 Task: Add the task  Develop a new online tool for online surveys and polls to the section DevOps Dynamo in the project ArchTech and add a Due Date to the respective task as 2024/02/23
Action: Mouse moved to (764, 464)
Screenshot: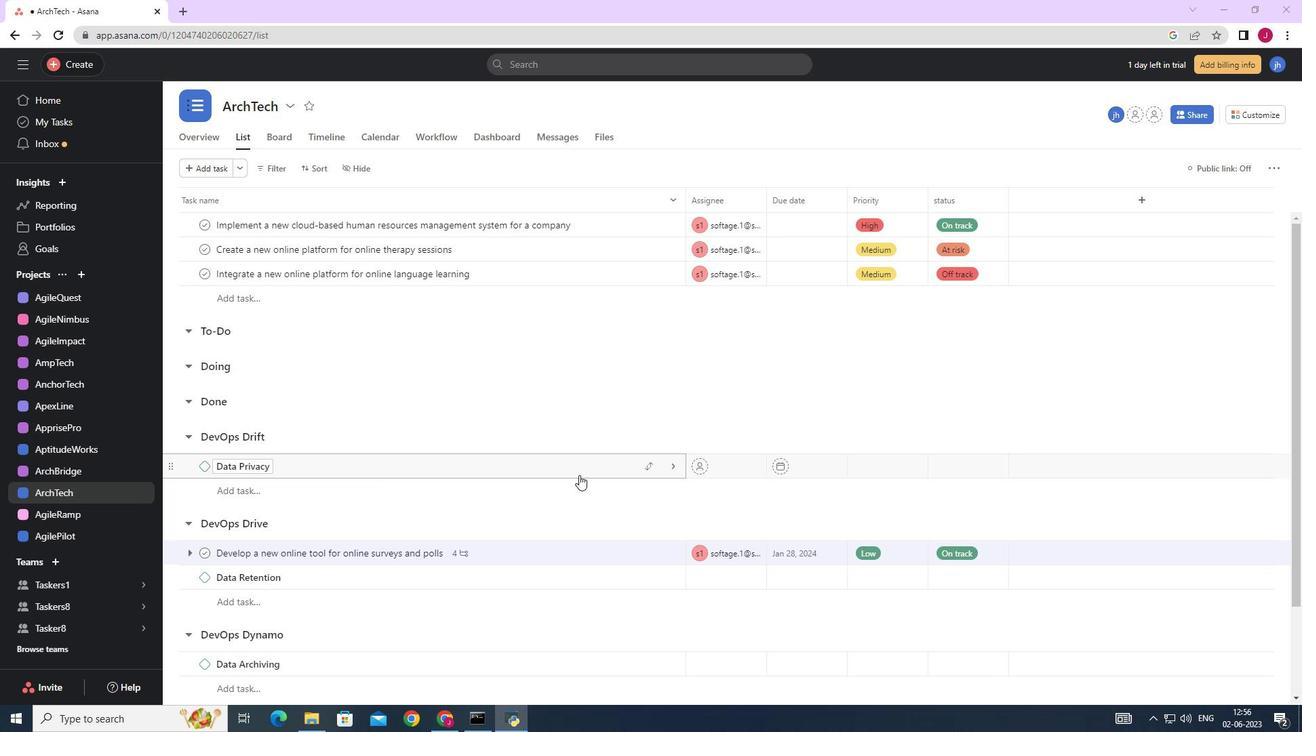 
Action: Mouse scrolled (764, 464) with delta (0, 0)
Screenshot: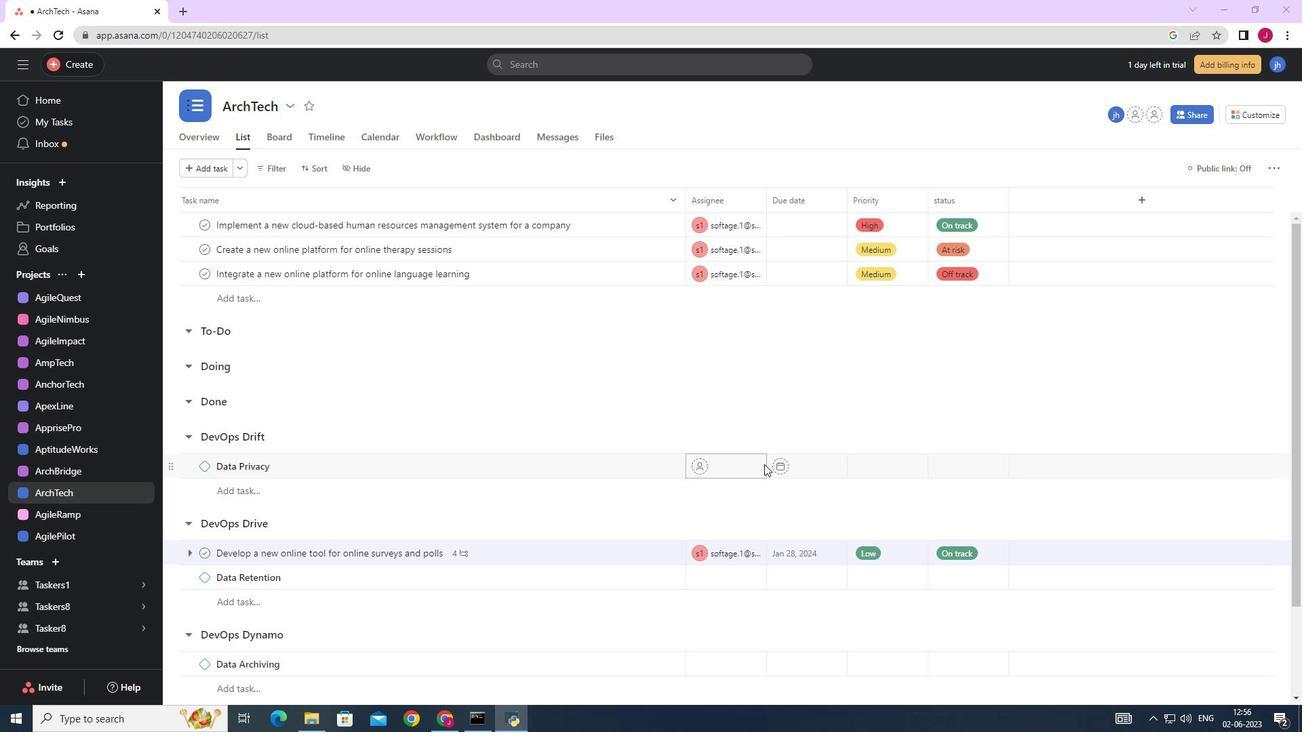 
Action: Mouse moved to (765, 464)
Screenshot: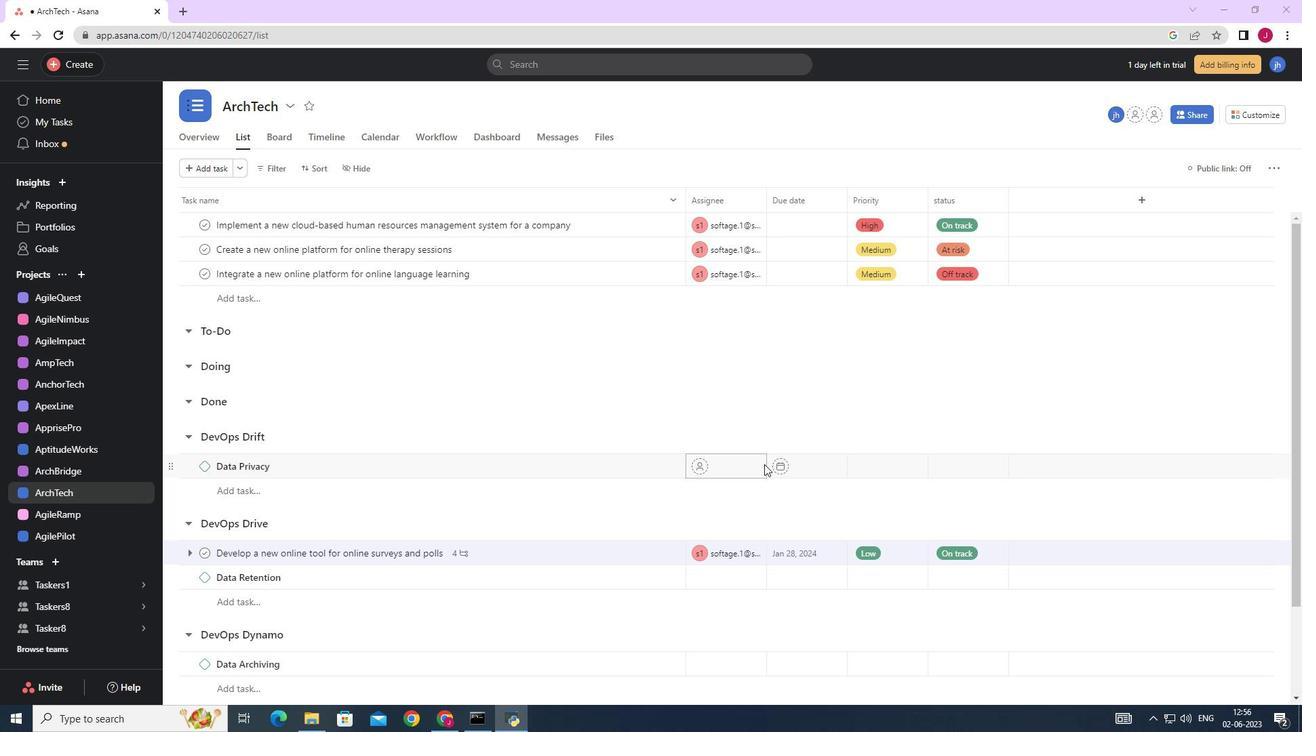 
Action: Mouse scrolled (765, 464) with delta (0, 0)
Screenshot: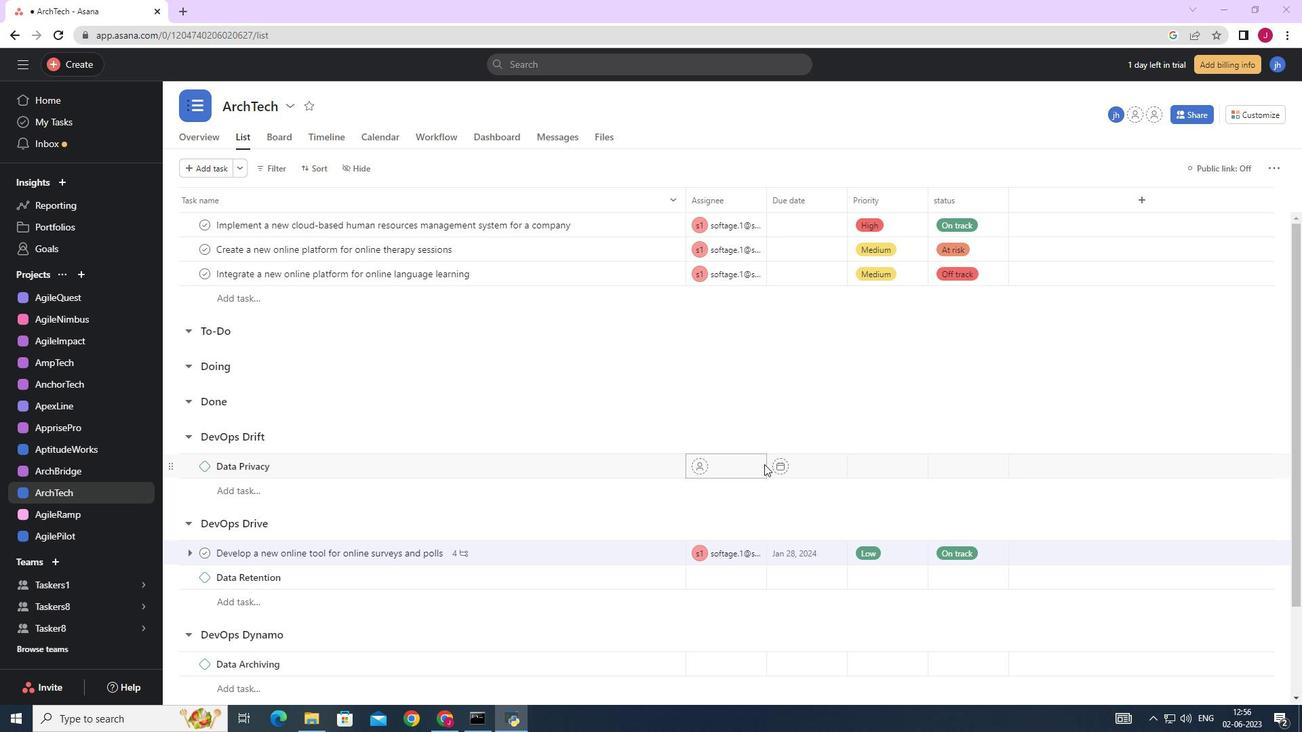 
Action: Mouse scrolled (765, 464) with delta (0, 0)
Screenshot: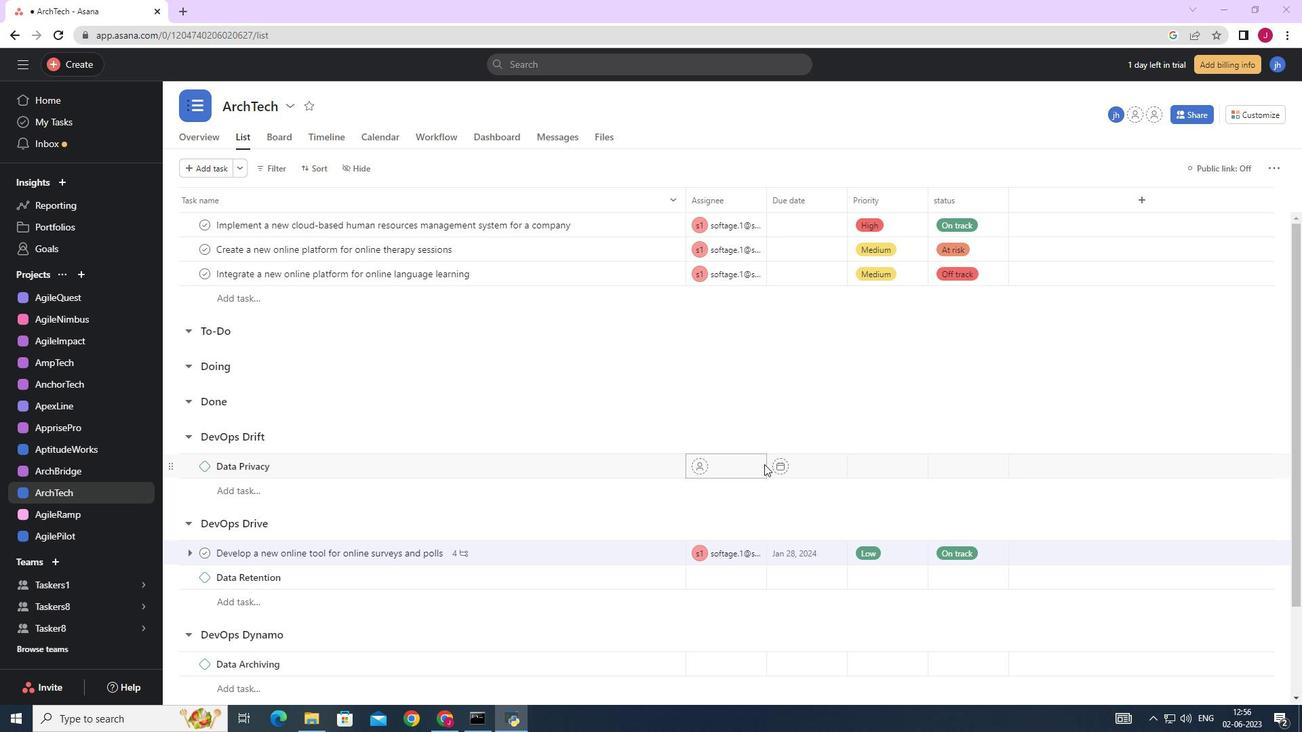 
Action: Mouse scrolled (765, 464) with delta (0, 0)
Screenshot: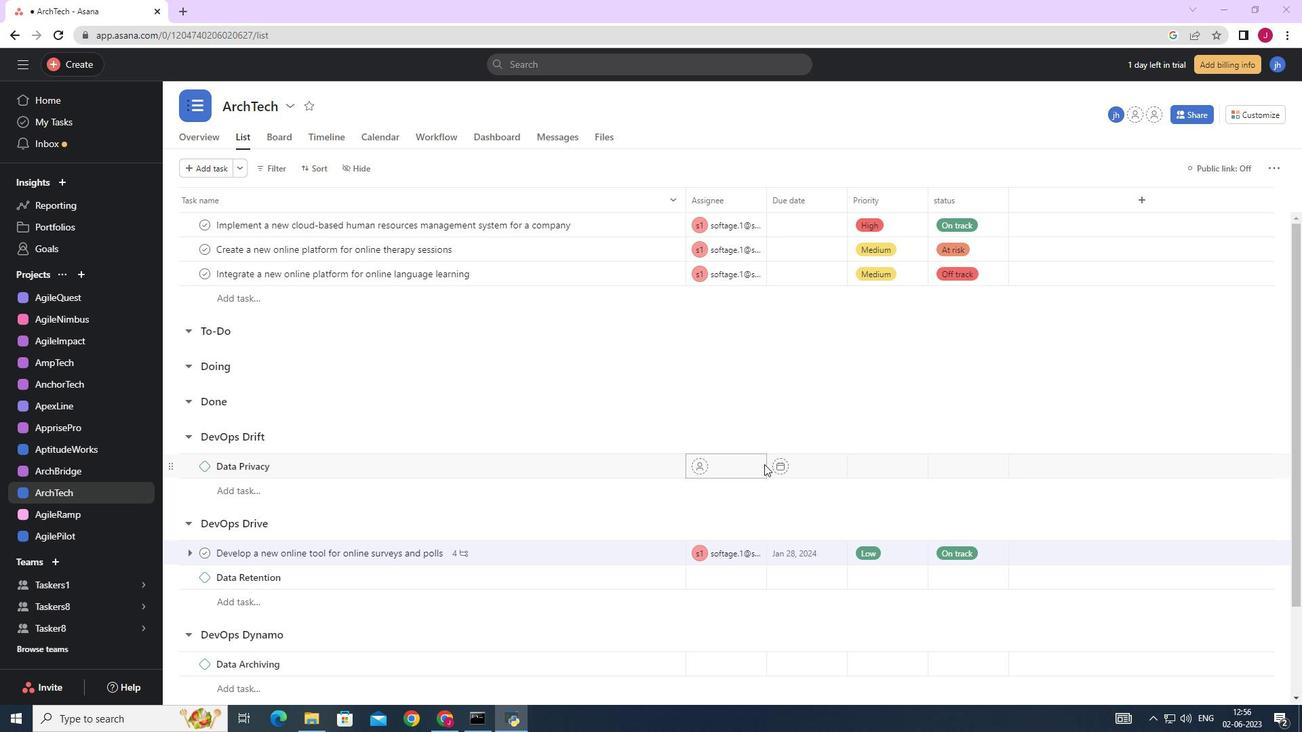 
Action: Mouse scrolled (765, 464) with delta (0, 0)
Screenshot: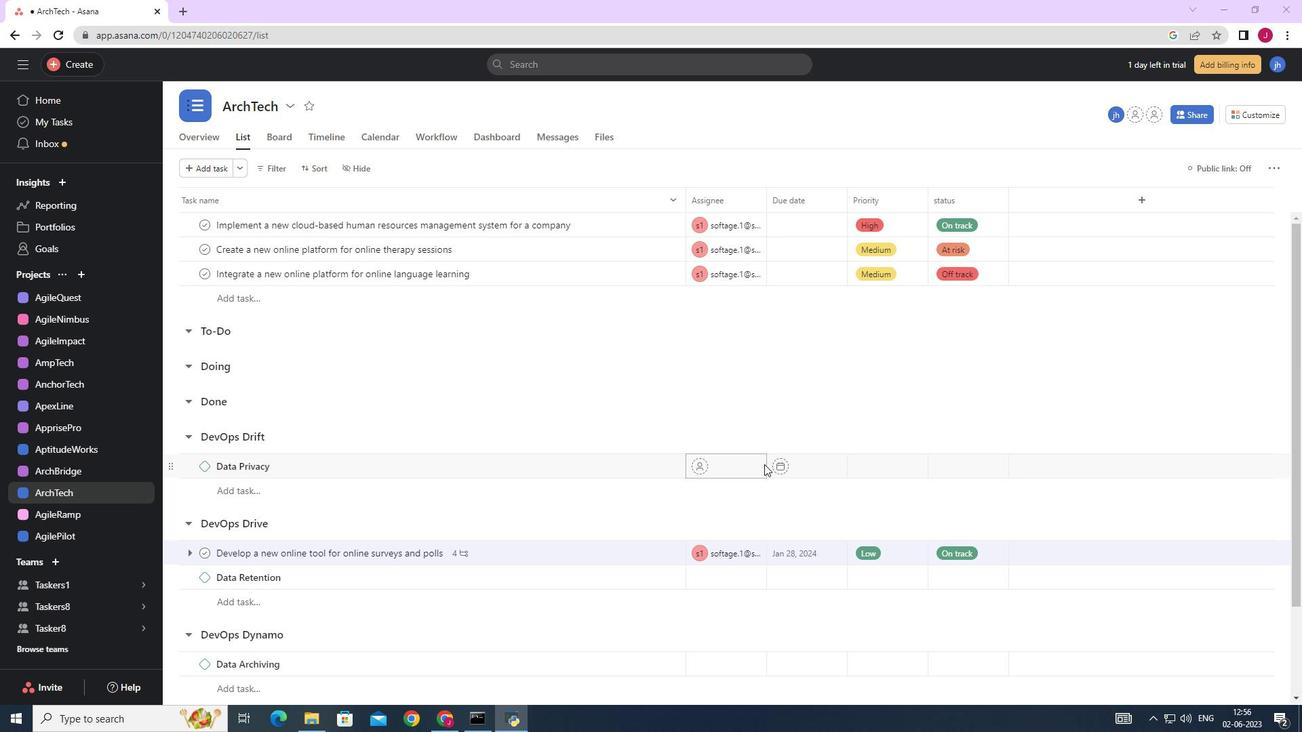 
Action: Mouse moved to (652, 440)
Screenshot: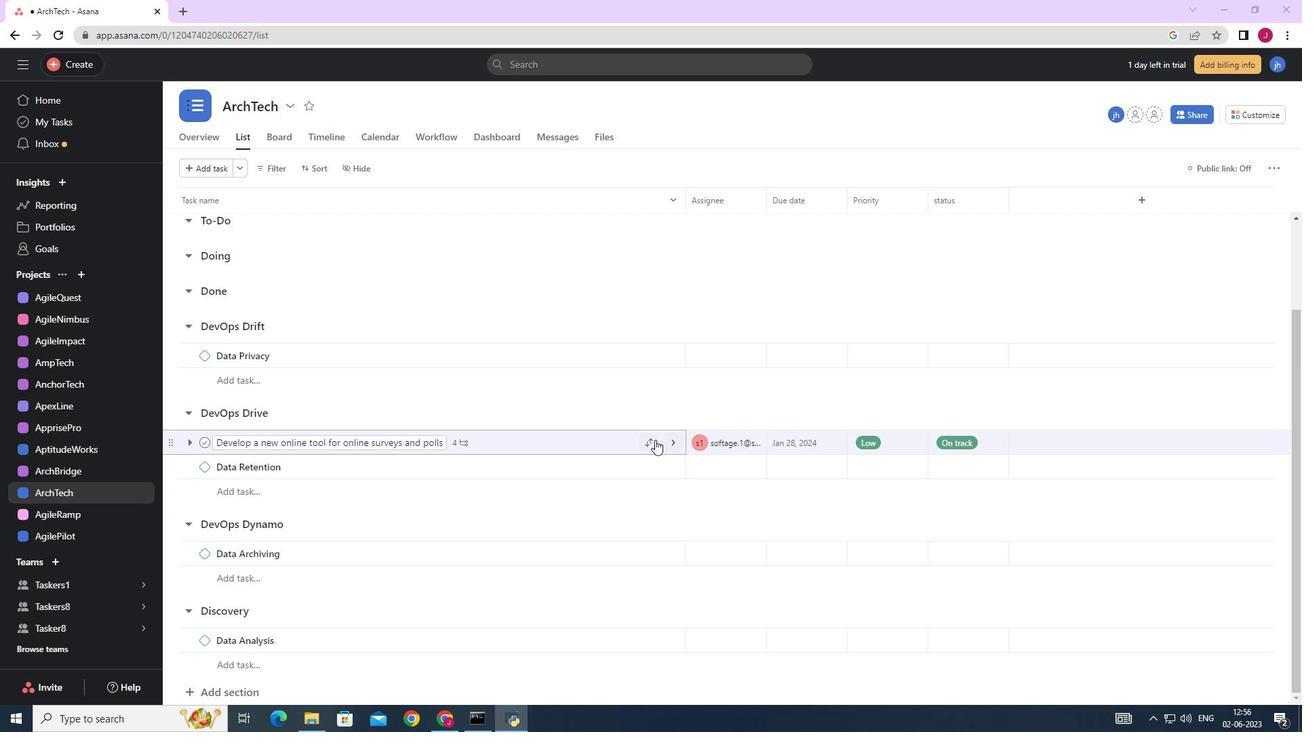 
Action: Mouse pressed left at (652, 440)
Screenshot: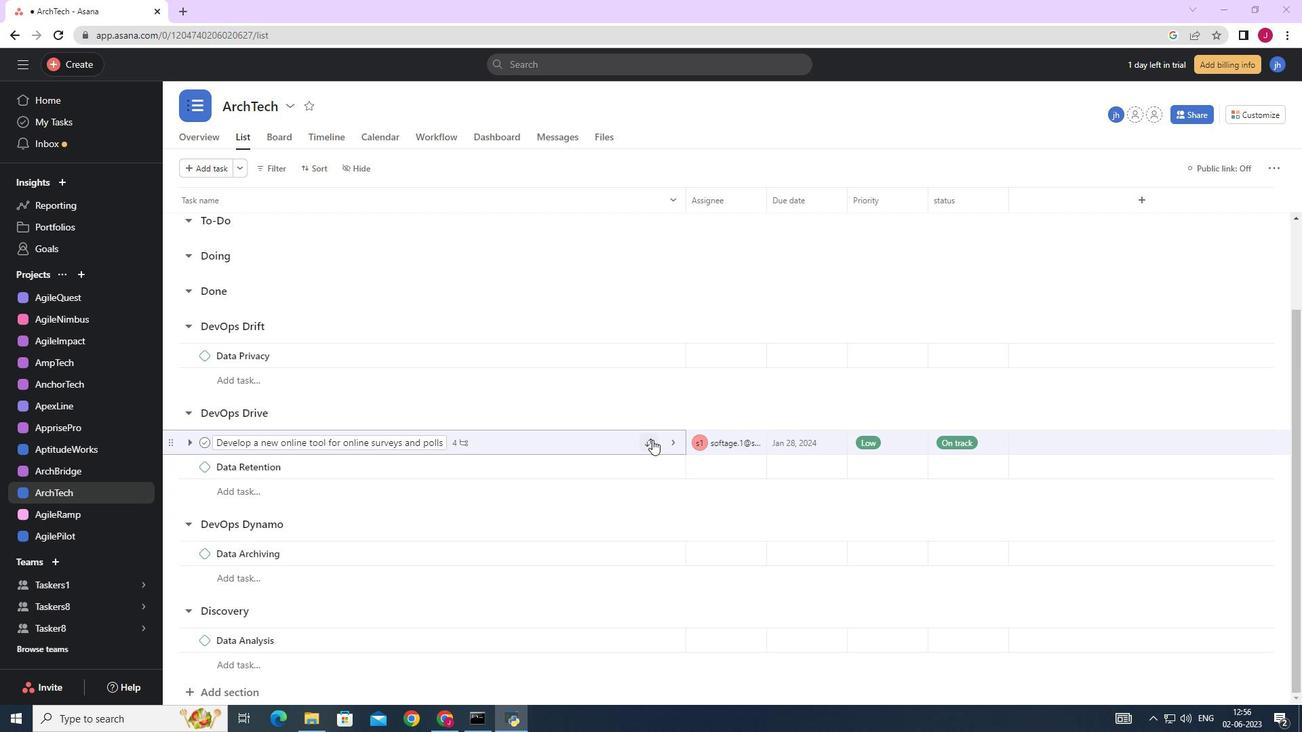 
Action: Mouse moved to (588, 642)
Screenshot: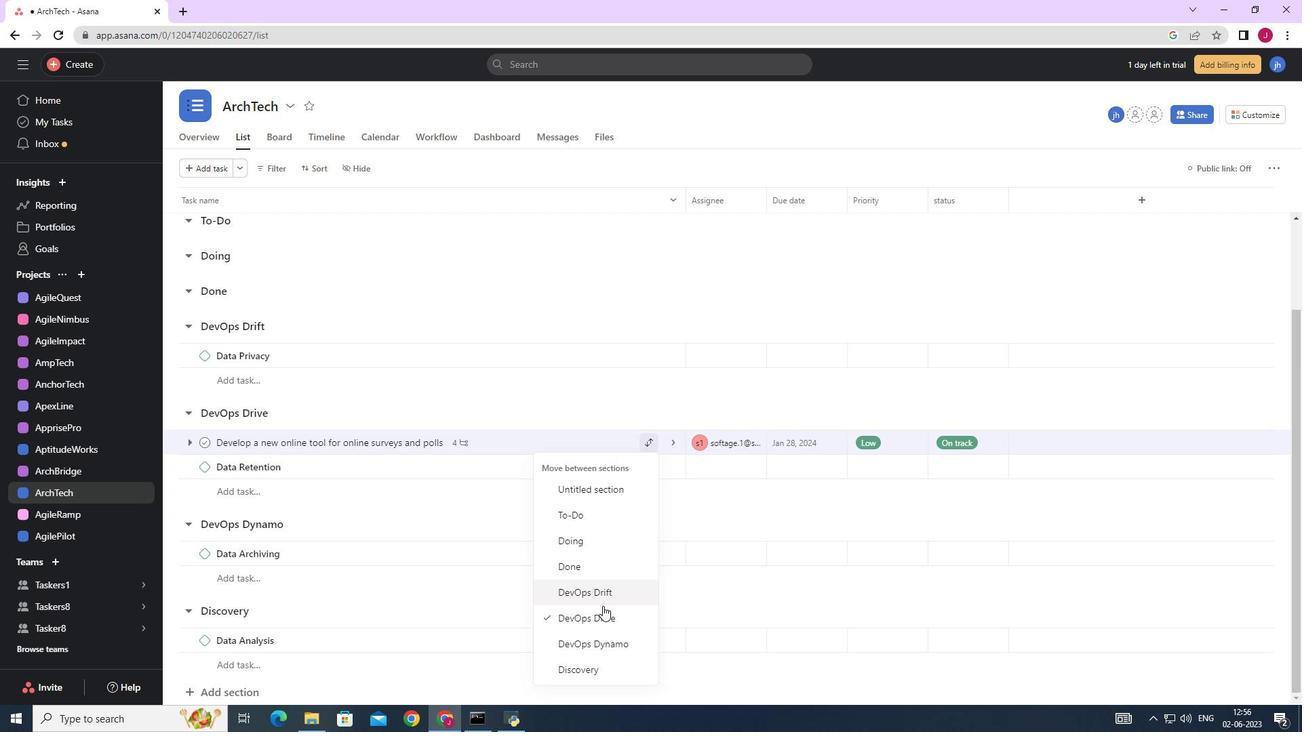 
Action: Mouse pressed left at (588, 642)
Screenshot: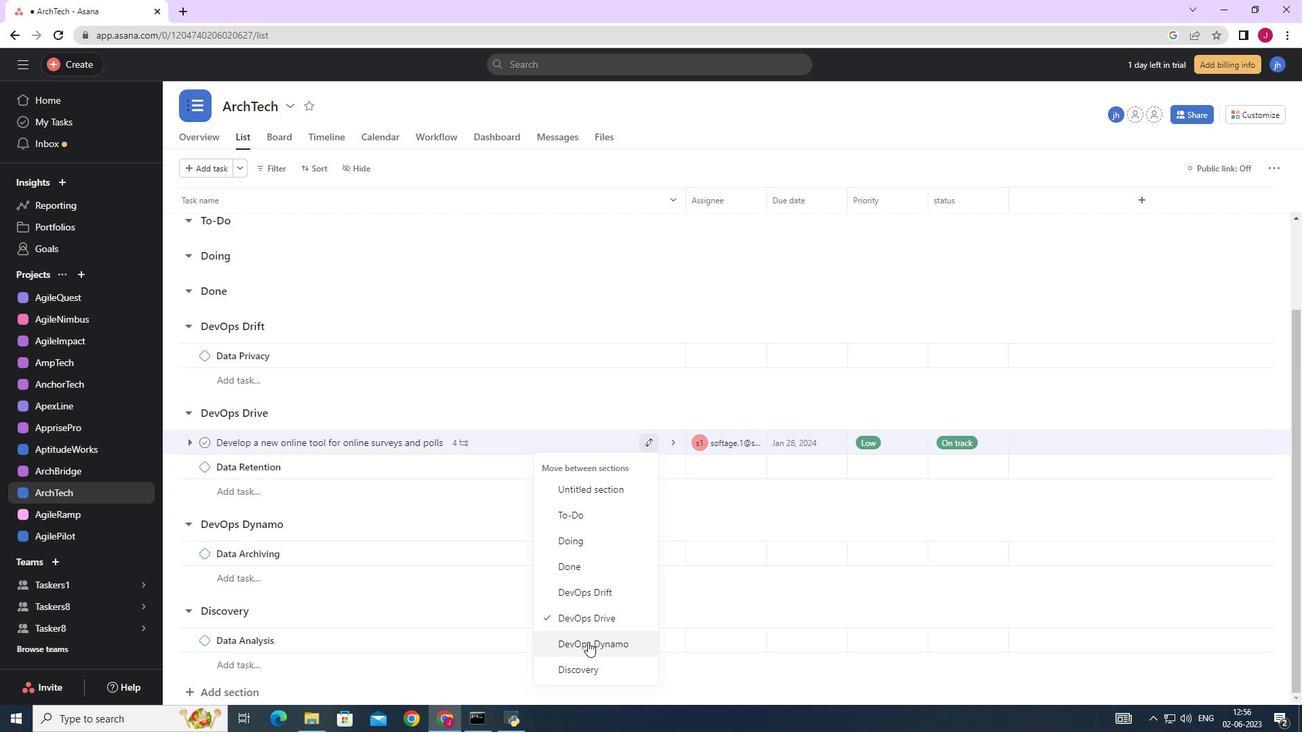
Action: Mouse moved to (841, 524)
Screenshot: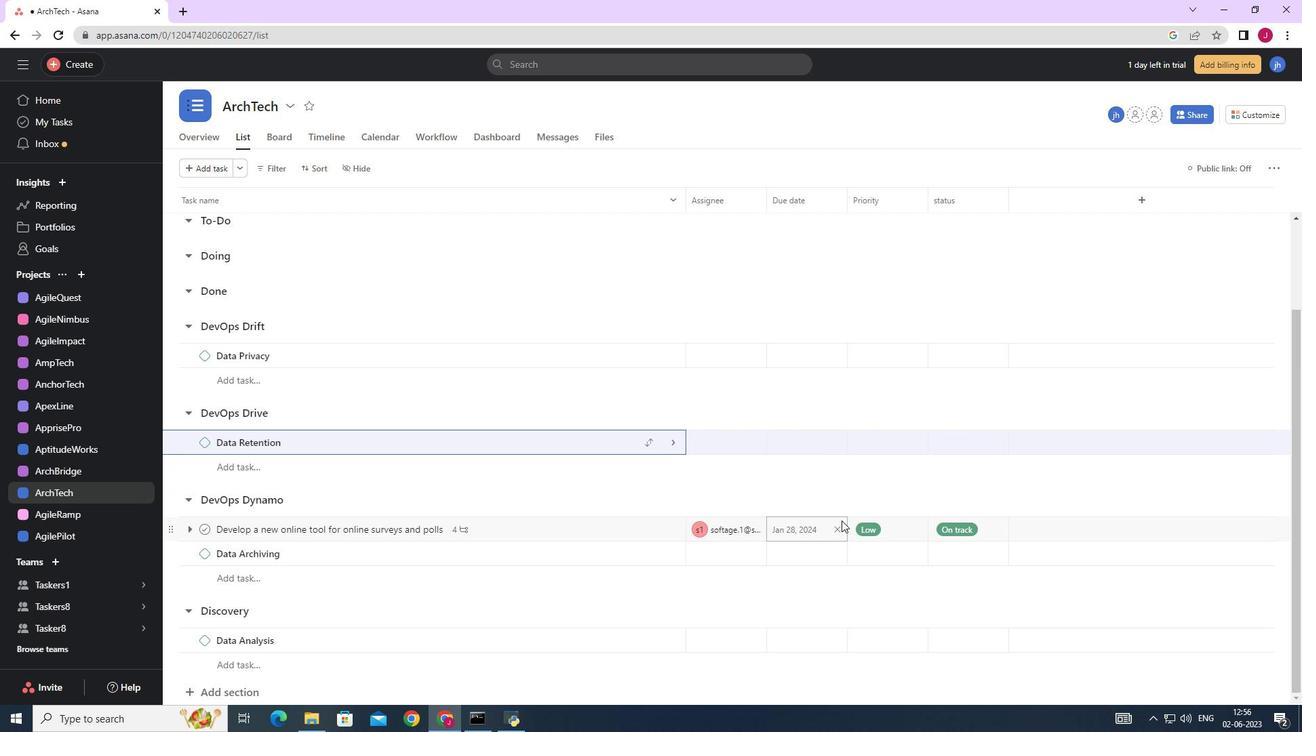 
Action: Mouse pressed left at (841, 524)
Screenshot: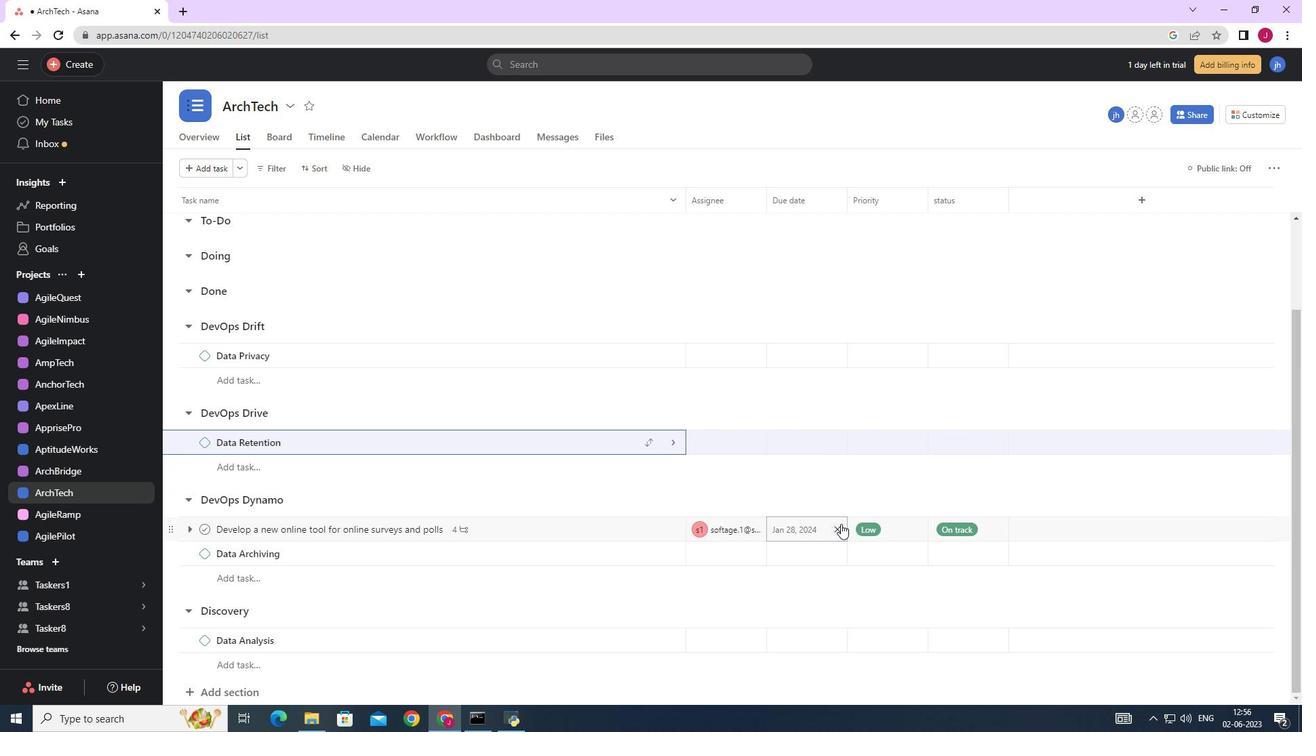 
Action: Mouse moved to (796, 532)
Screenshot: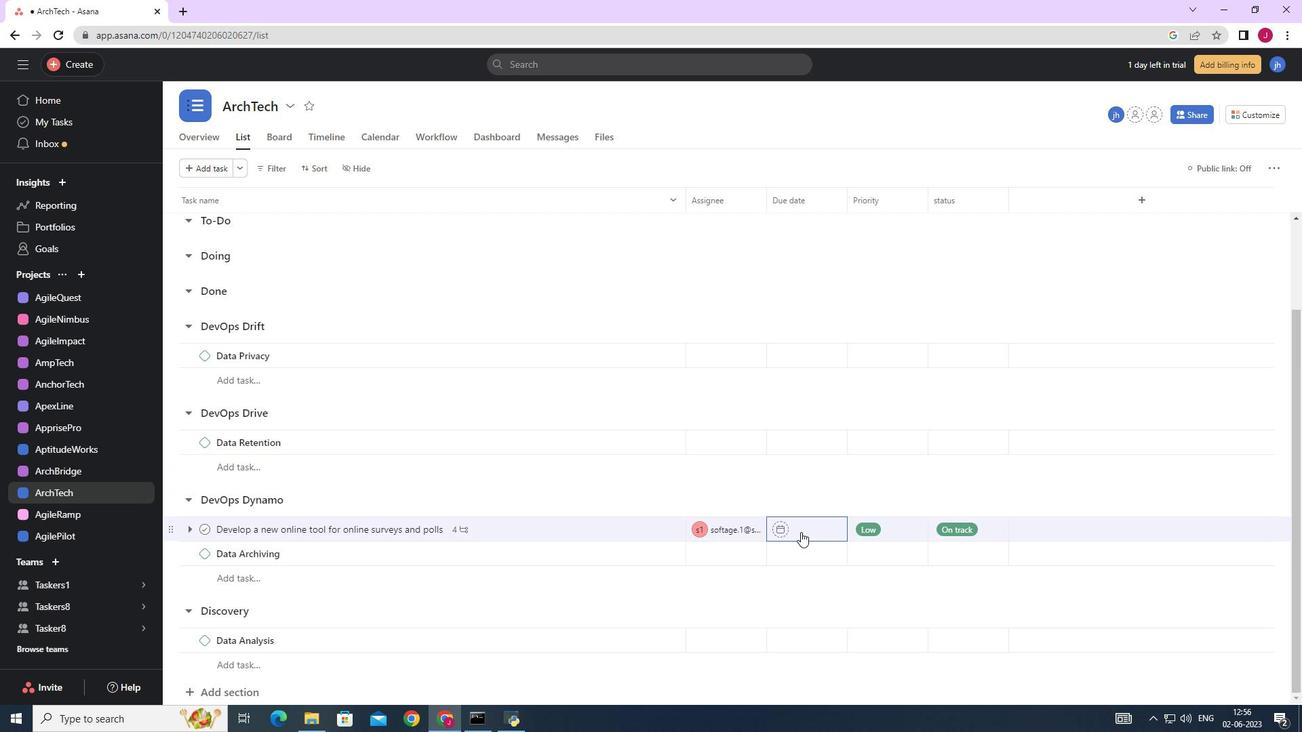 
Action: Mouse pressed left at (796, 532)
Screenshot: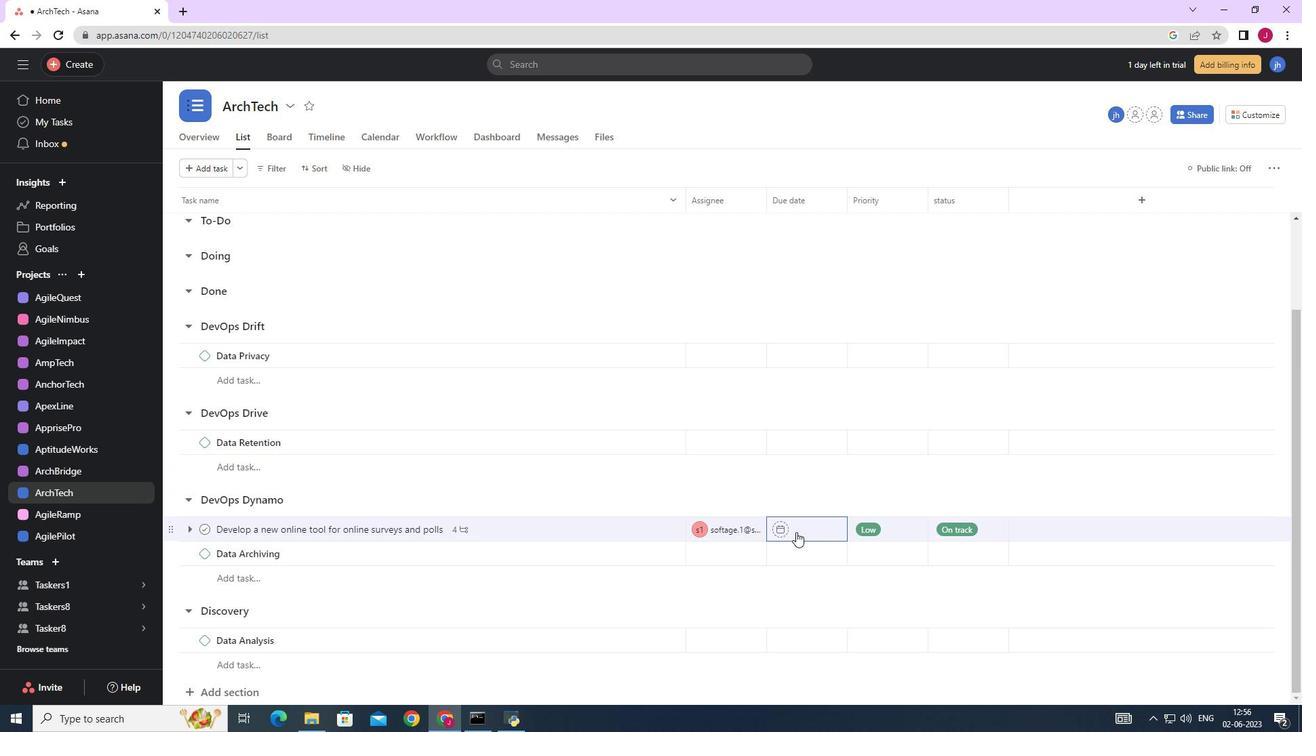 
Action: Mouse moved to (942, 313)
Screenshot: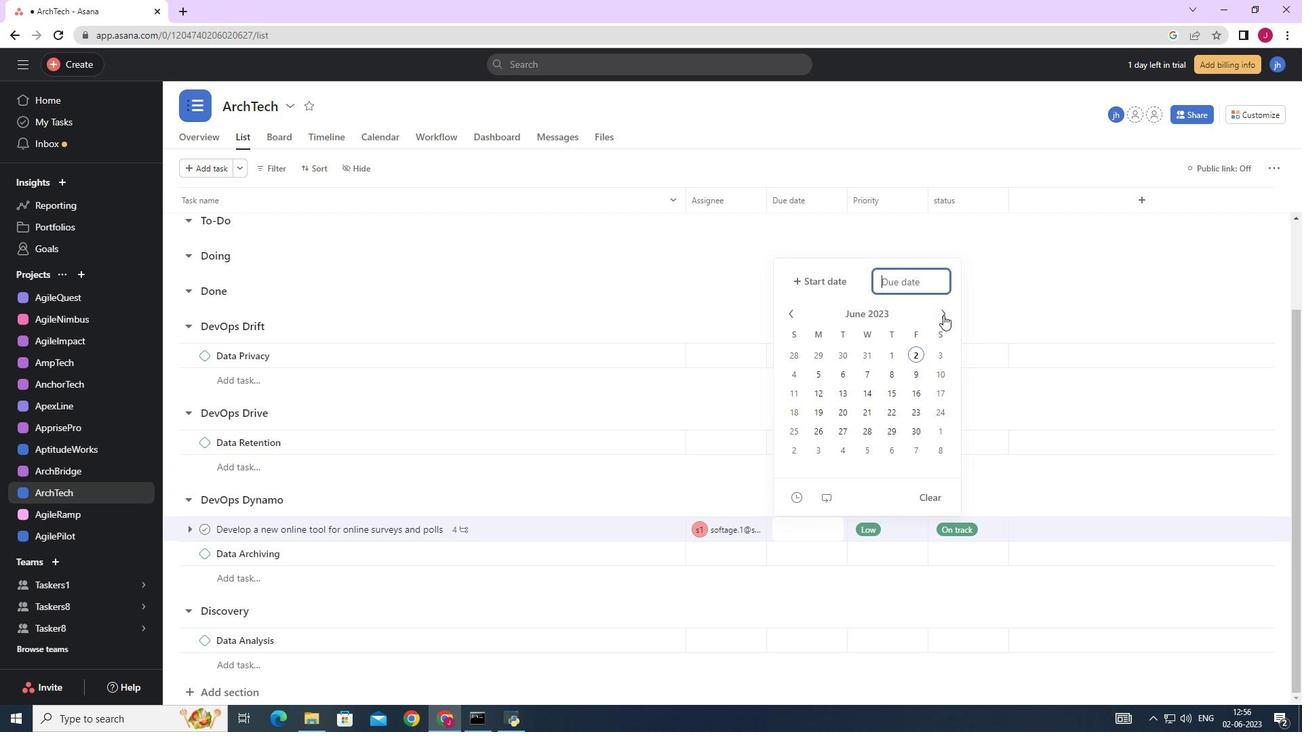 
Action: Mouse pressed left at (942, 313)
Screenshot: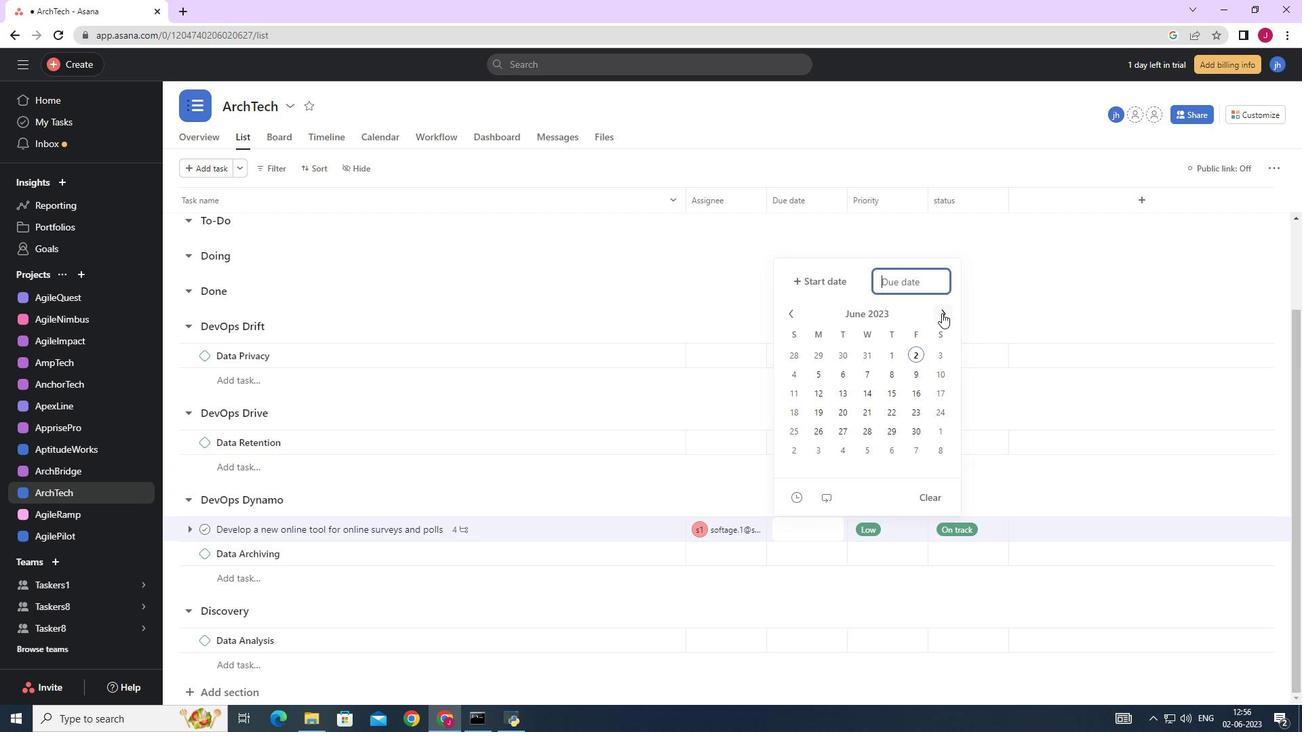 
Action: Mouse pressed left at (942, 313)
Screenshot: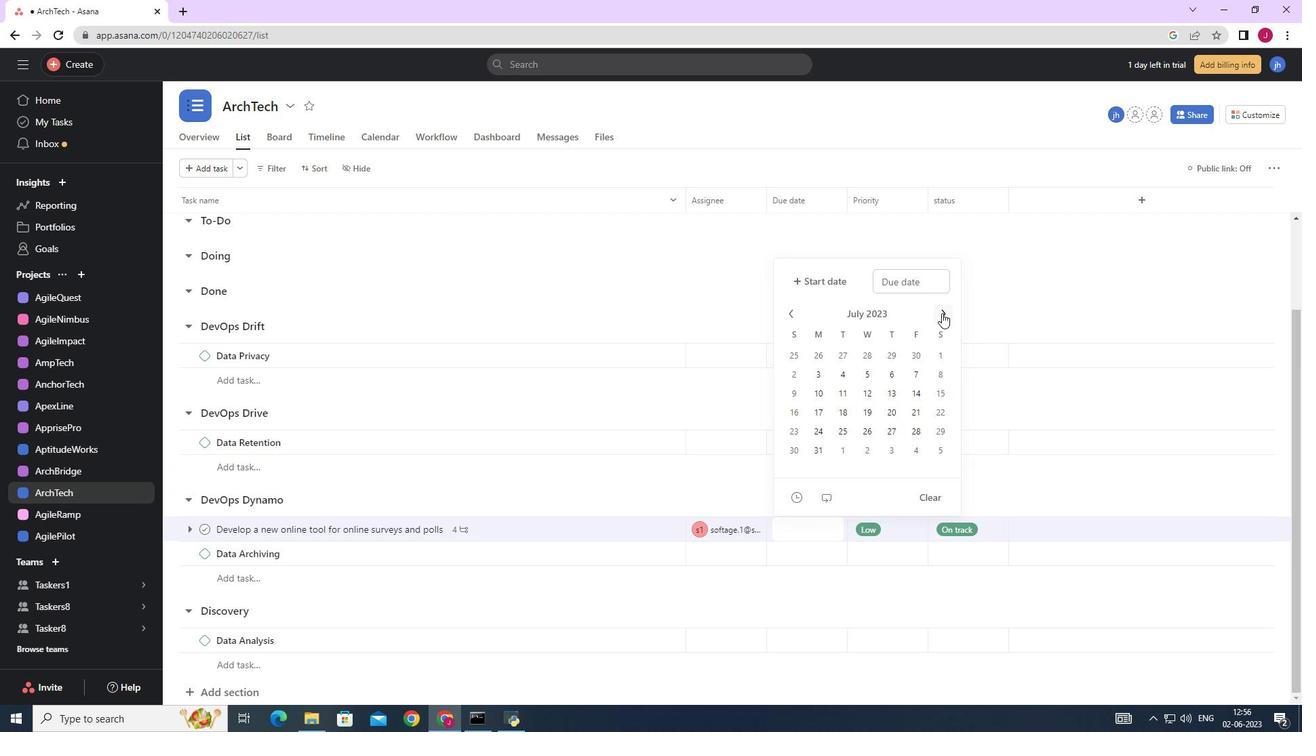 
Action: Mouse pressed left at (942, 313)
Screenshot: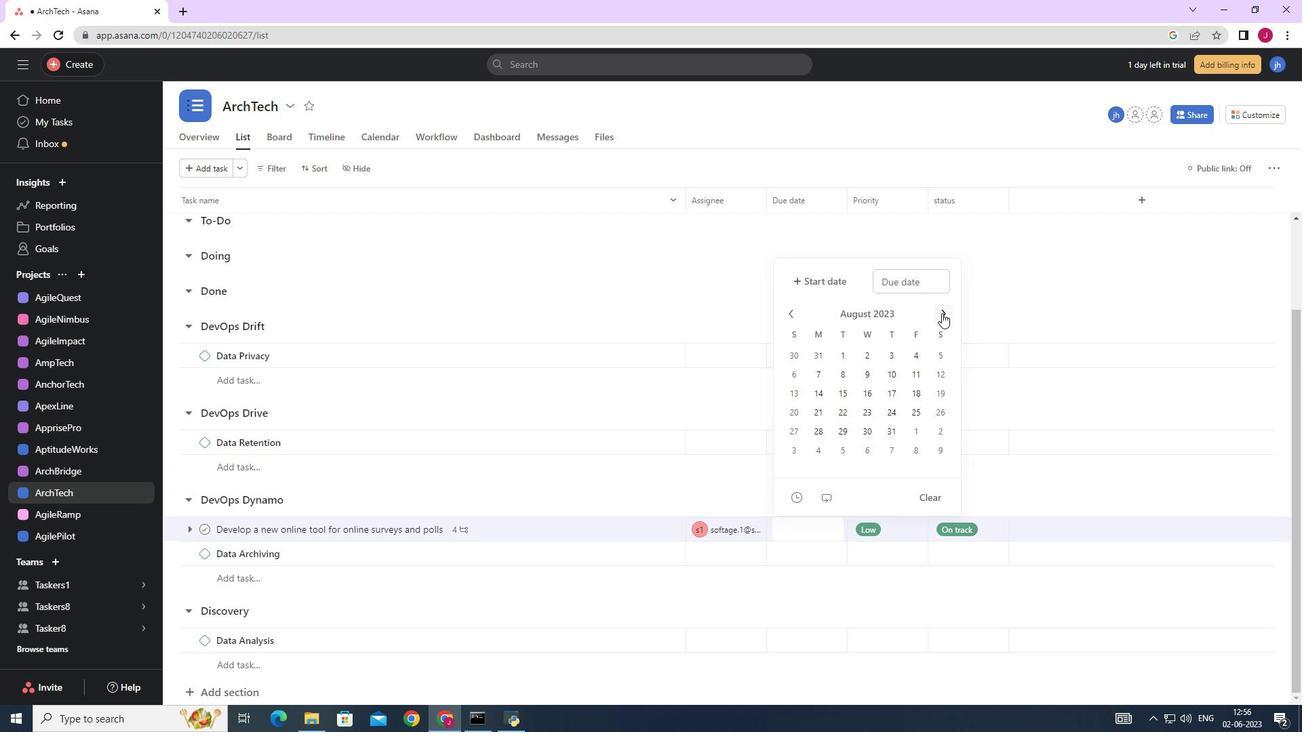 
Action: Mouse pressed left at (942, 313)
Screenshot: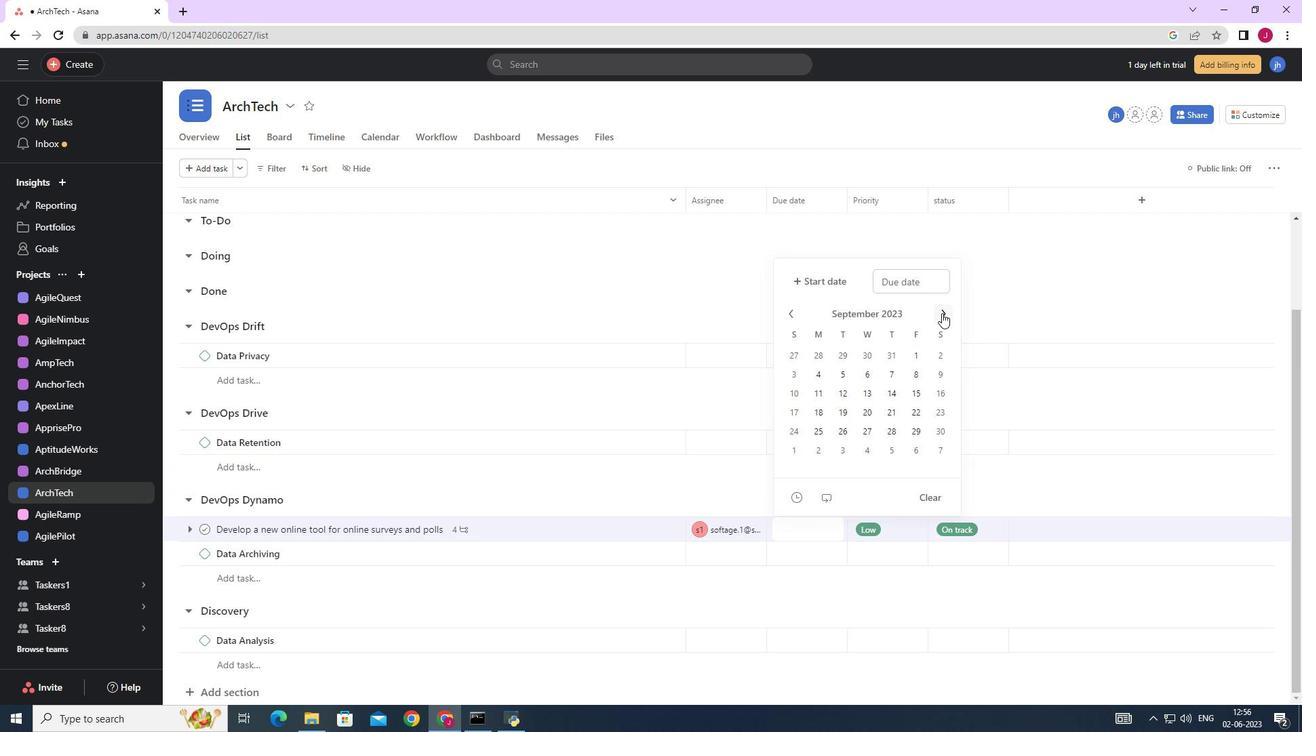 
Action: Mouse pressed left at (942, 313)
Screenshot: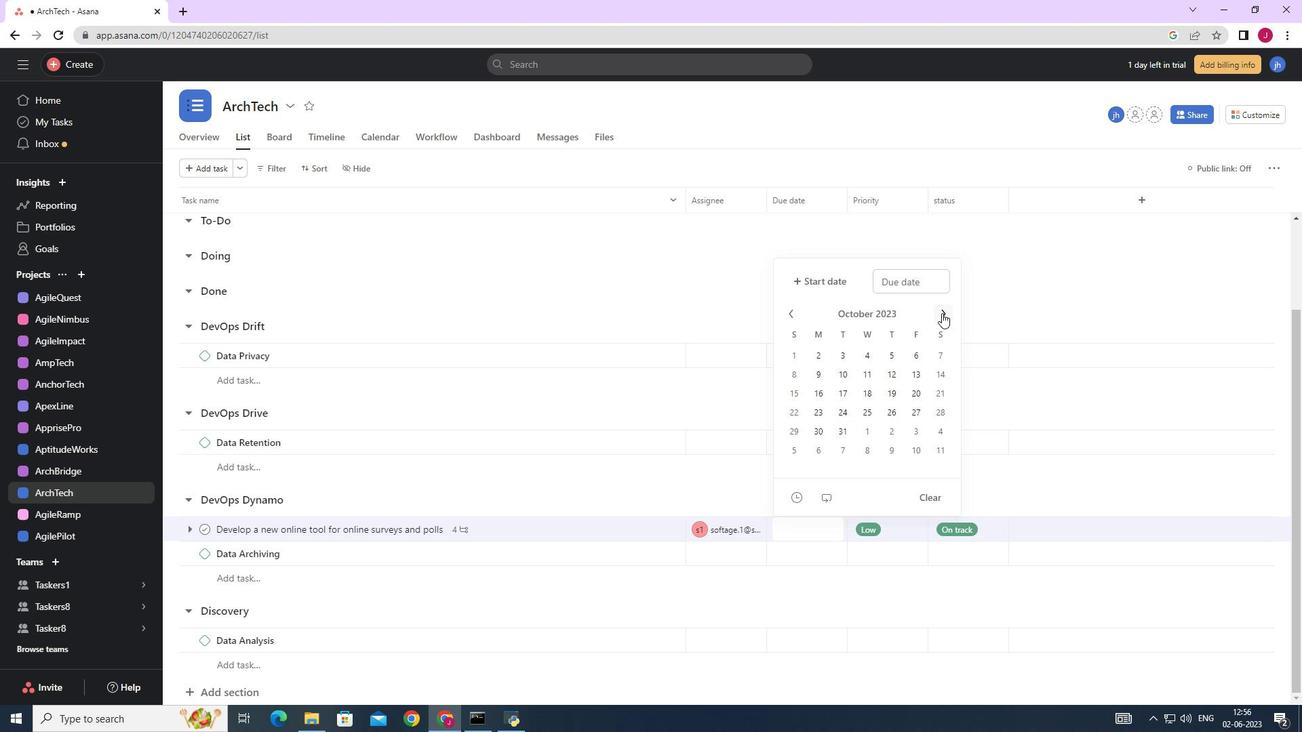 
Action: Mouse pressed left at (942, 313)
Screenshot: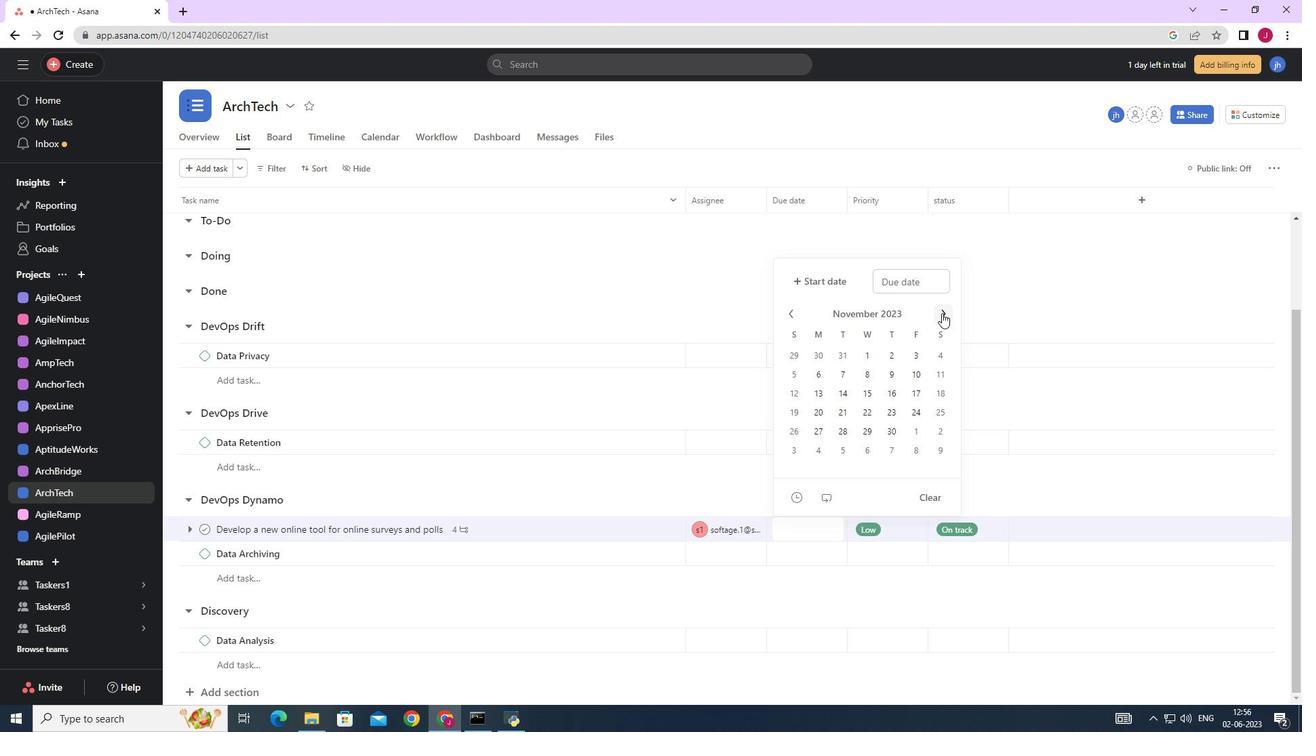 
Action: Mouse pressed left at (942, 313)
Screenshot: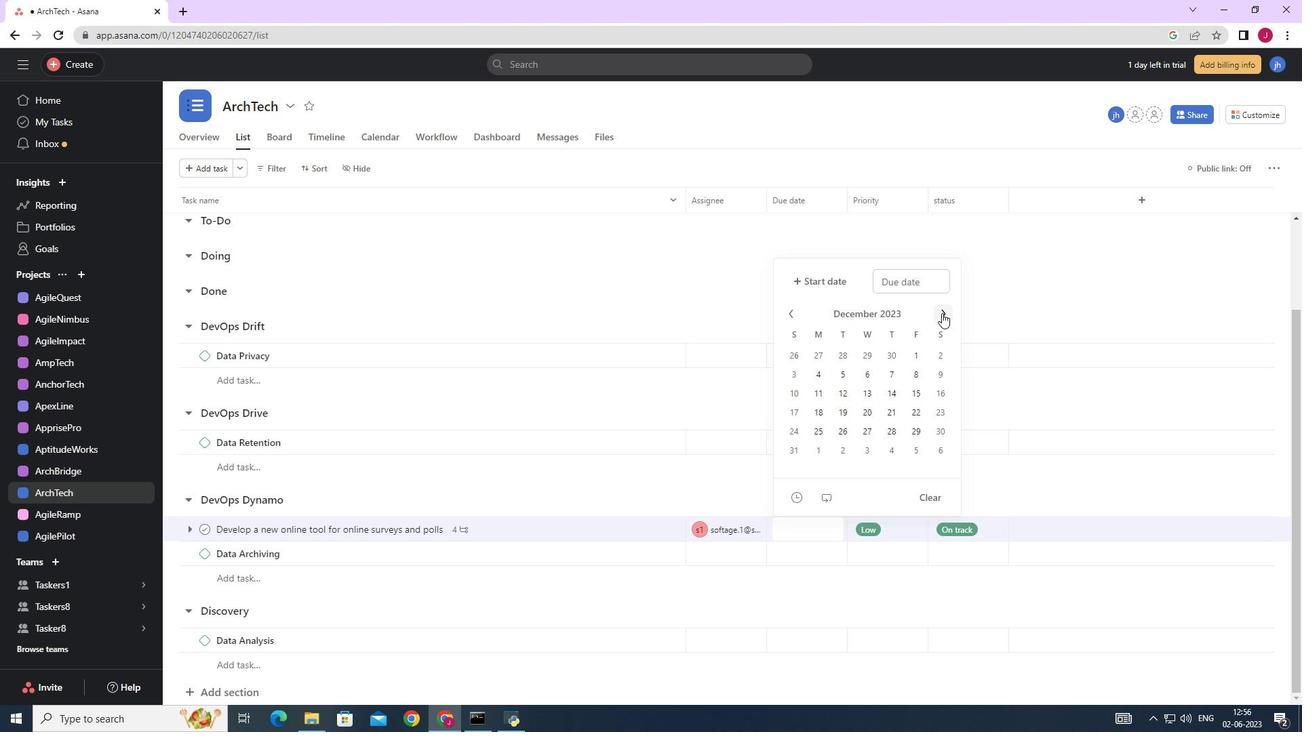 
Action: Mouse pressed left at (942, 313)
Screenshot: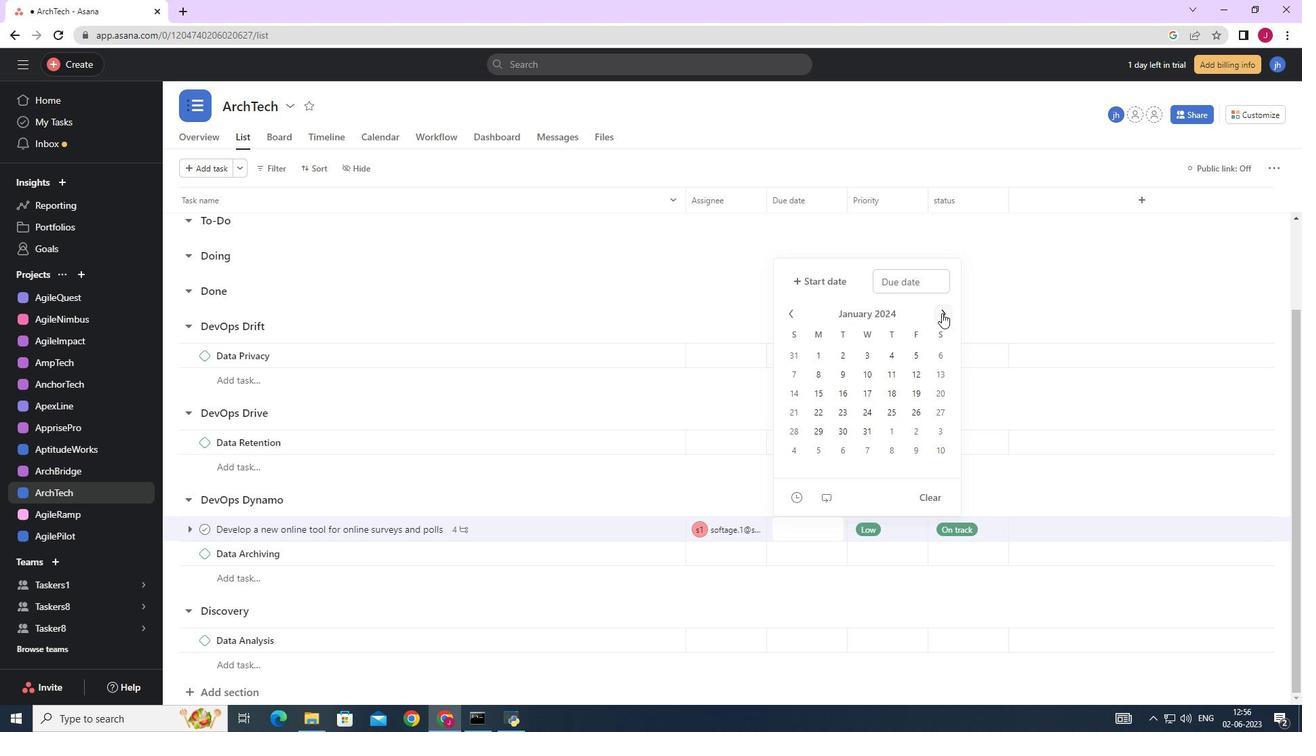 
Action: Mouse moved to (913, 411)
Screenshot: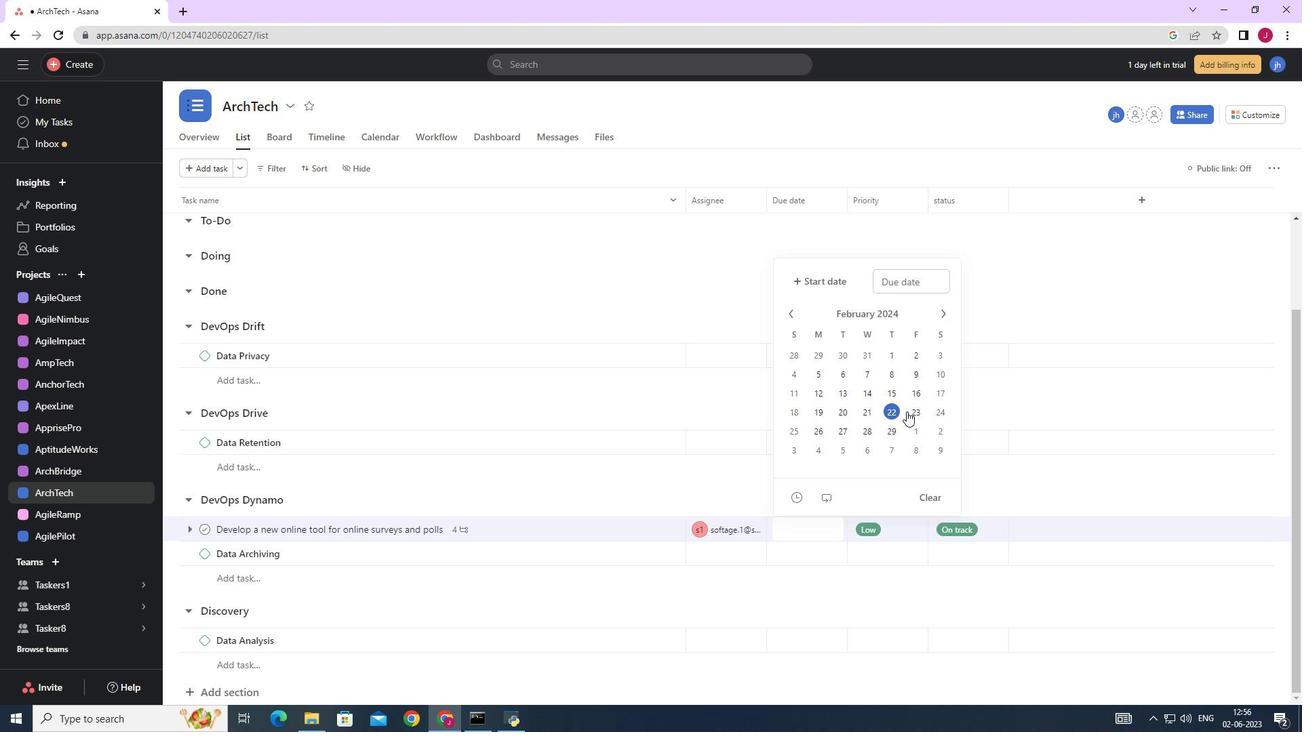 
Action: Mouse pressed left at (913, 411)
Screenshot: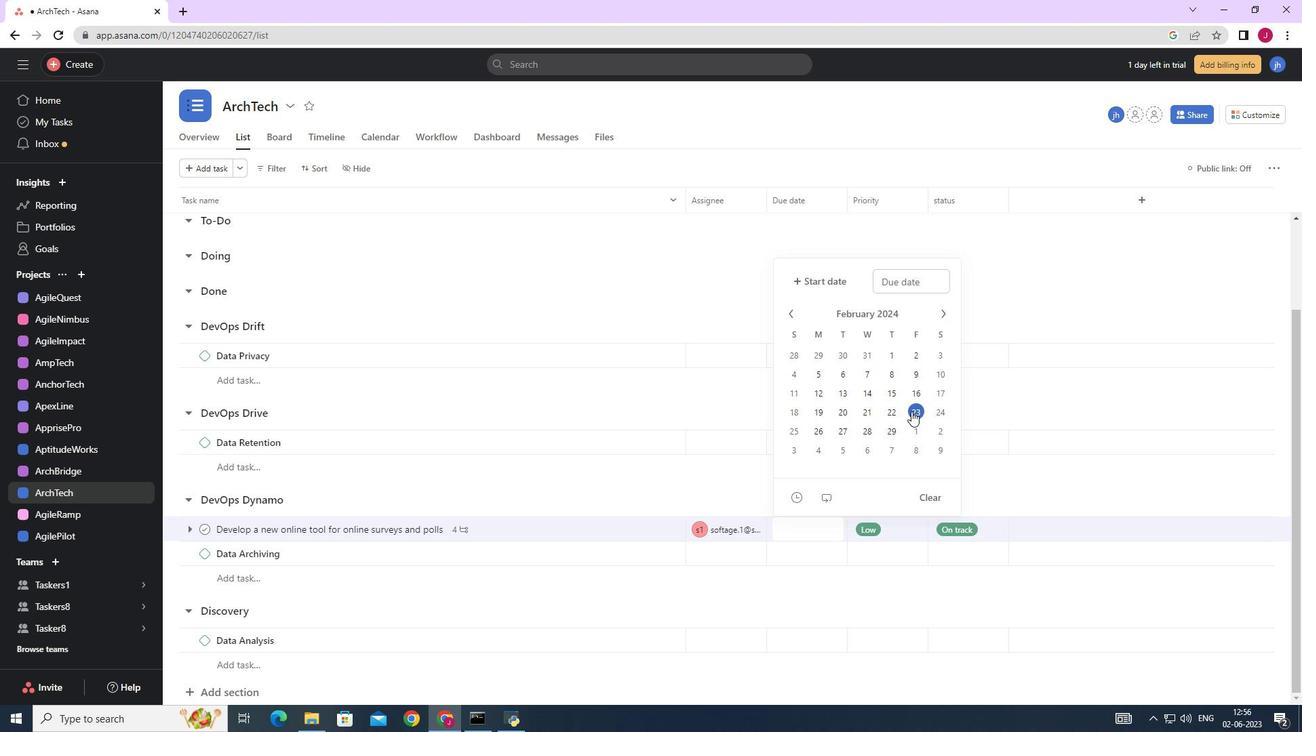 
Action: Mouse moved to (1064, 277)
Screenshot: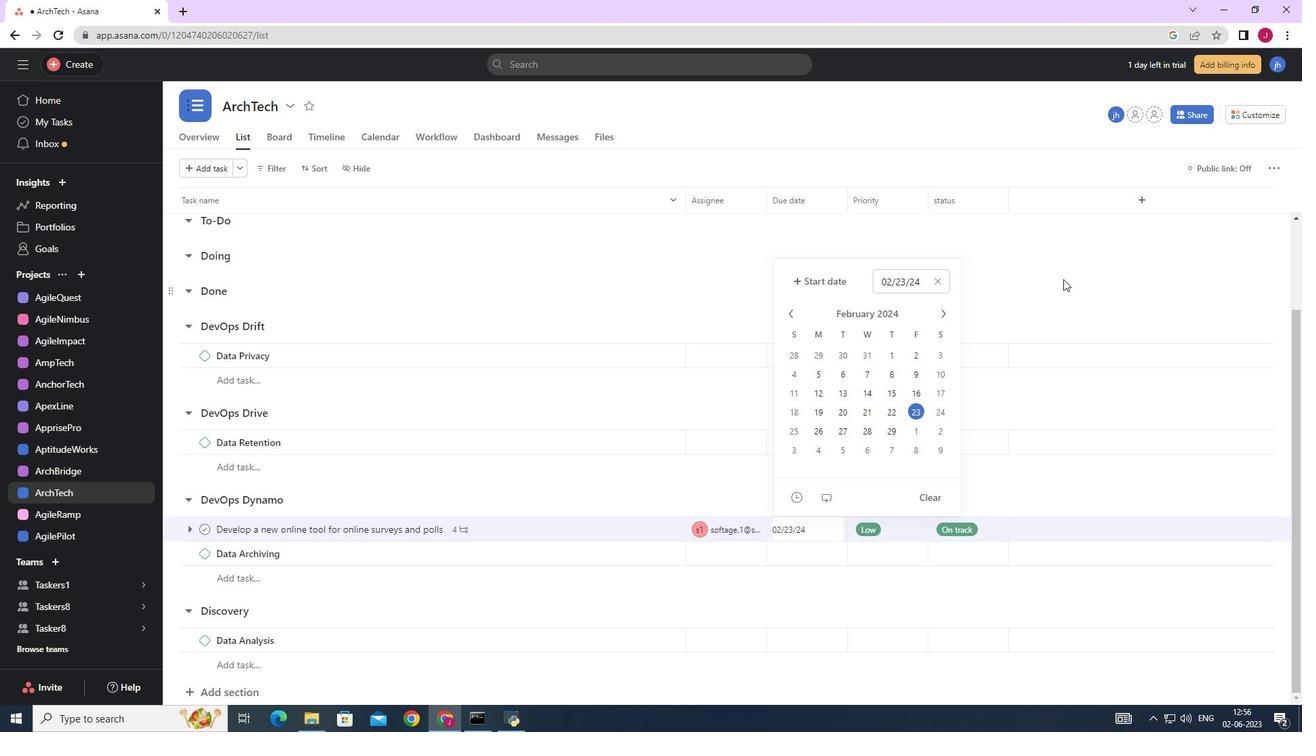 
Action: Mouse pressed left at (1064, 277)
Screenshot: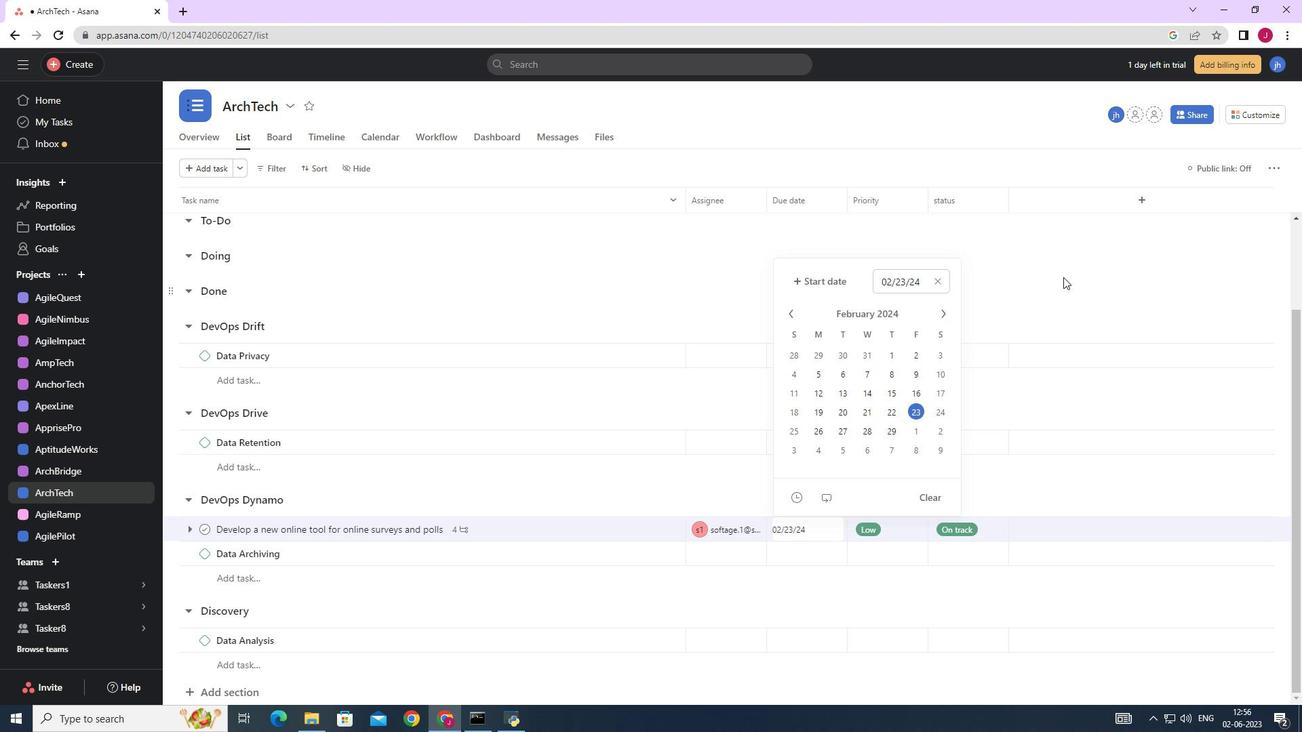 
Action: Mouse moved to (1064, 276)
Screenshot: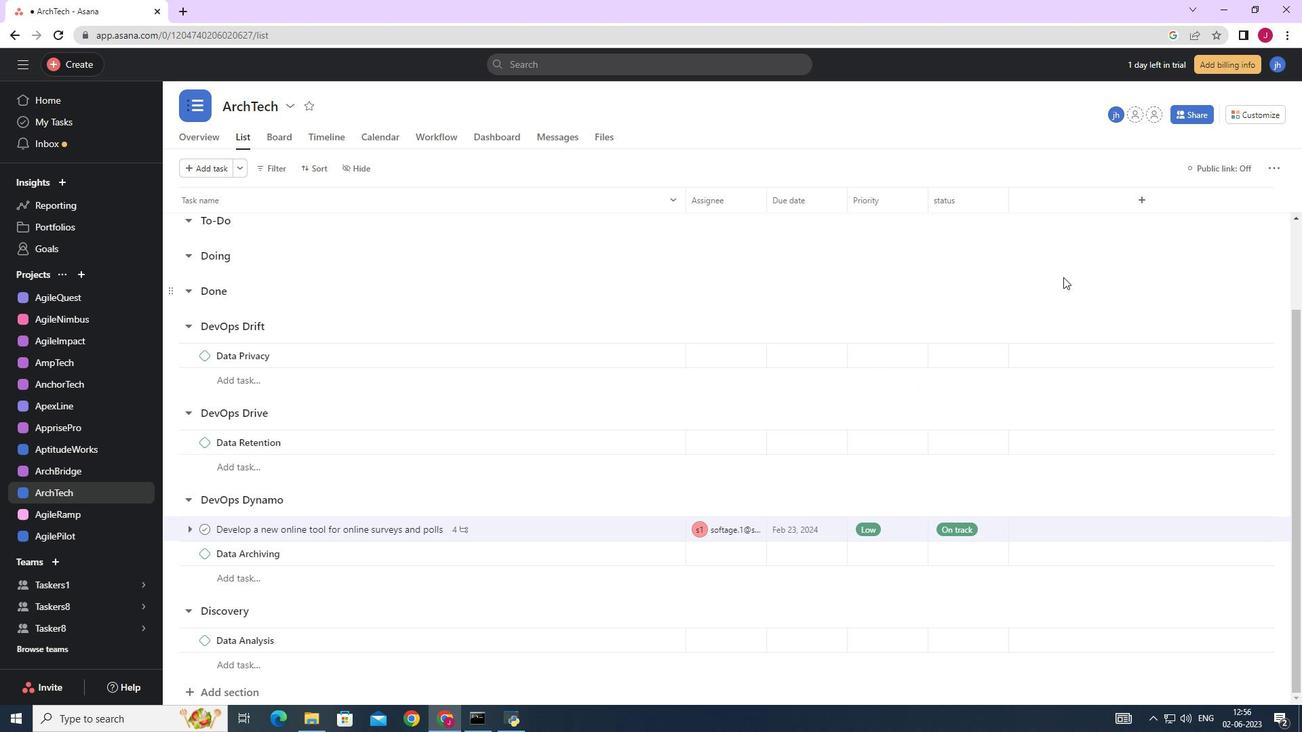 
